Task: Create Board Newsletter Management Best Practices to Workspace Design Software. Create Board Social Media Crisis Management to Workspace Design Software. Create Board Sales Territory Planning and Forecasting to Workspace Design Software
Action: Mouse moved to (310, 46)
Screenshot: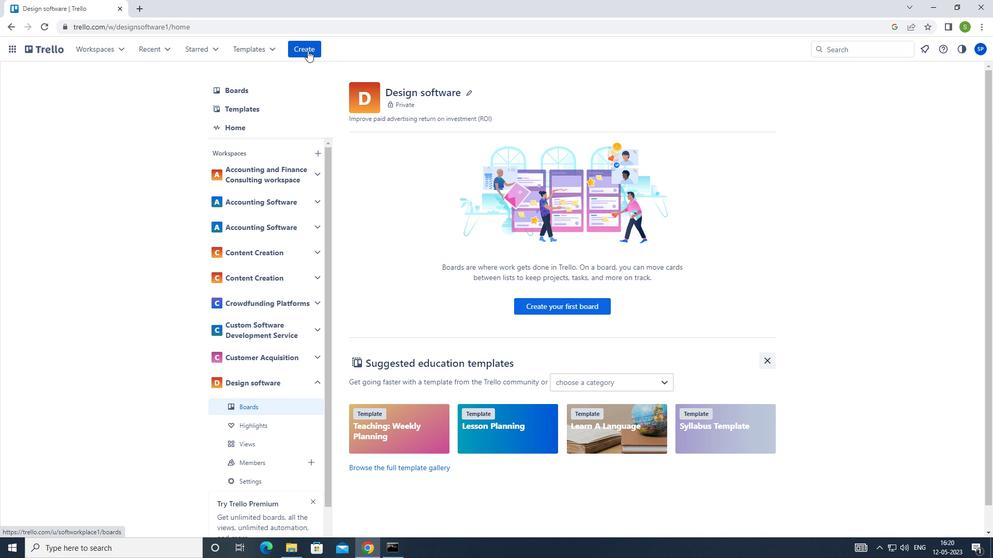 
Action: Mouse pressed left at (310, 46)
Screenshot: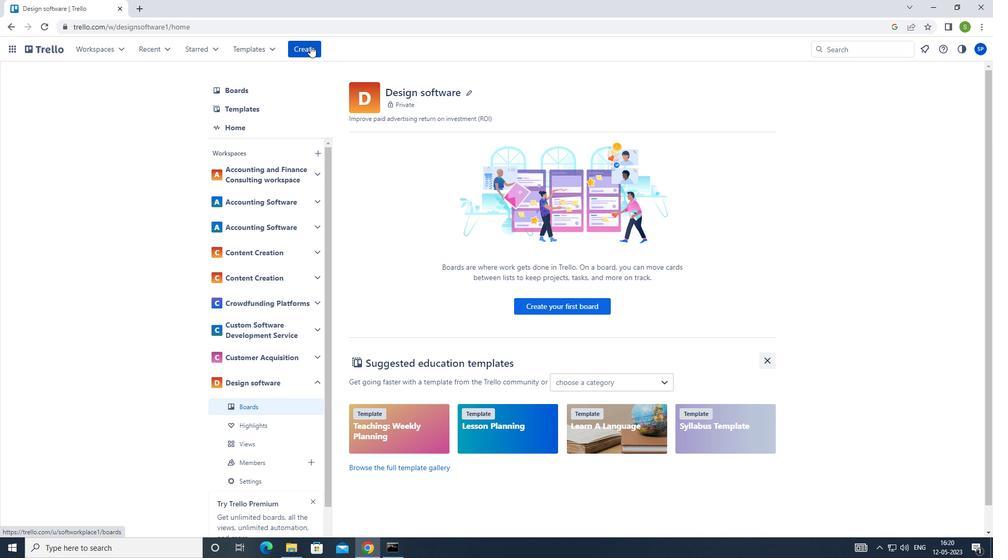 
Action: Mouse moved to (309, 97)
Screenshot: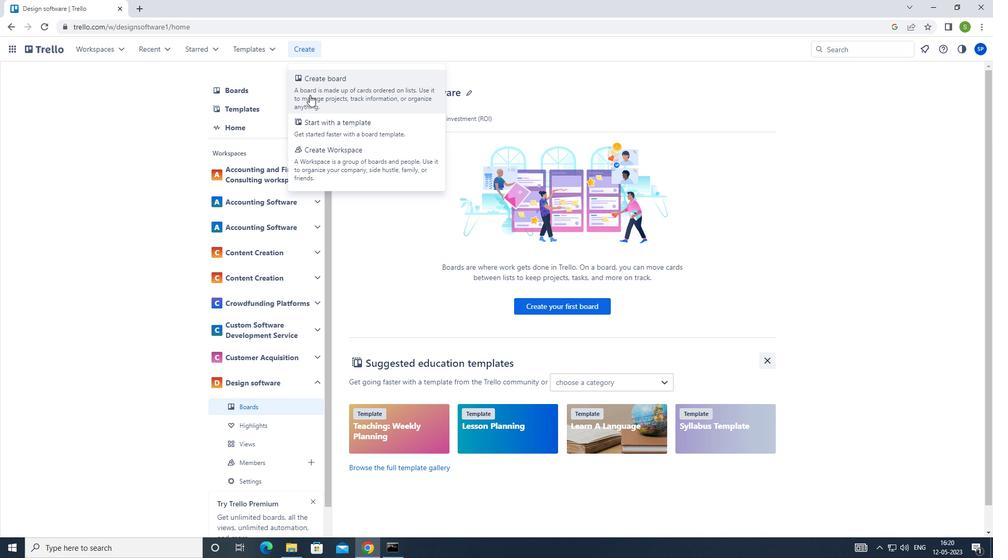 
Action: Mouse pressed left at (309, 97)
Screenshot: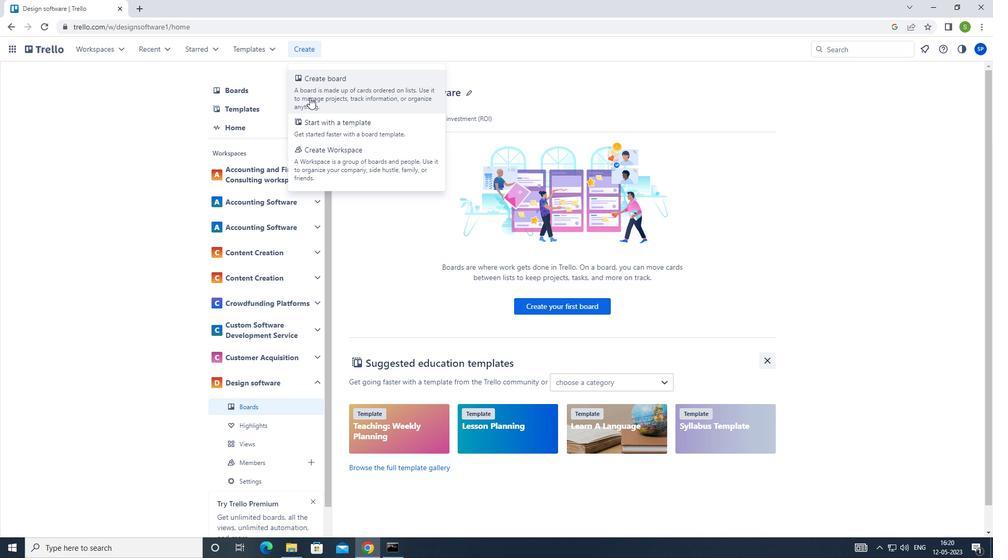 
Action: Mouse moved to (326, 139)
Screenshot: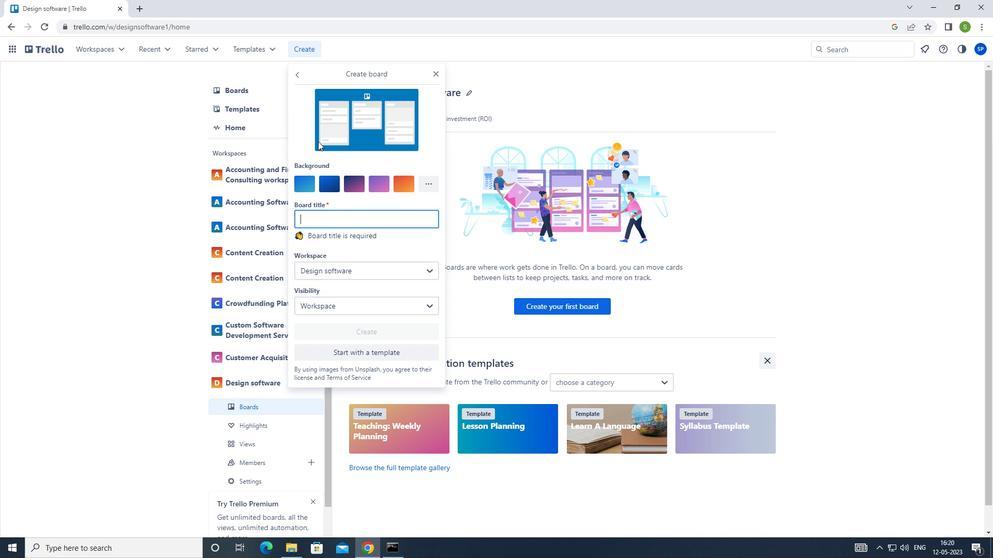 
Action: Key pressed <Key.shift><Key.shift><Key.shift><Key.shift><Key.shift><Key.shift><Key.shift><Key.shift><Key.shift><Key.shift><Key.shift><Key.shift><Key.shift><Key.shift><Key.shift><Key.shift>NEWSLETTER<Key.space><Key.shift>MNAGMENT<Key.space><Key.shift>BEST<Key.space><Key.shift>PRACTICES
Screenshot: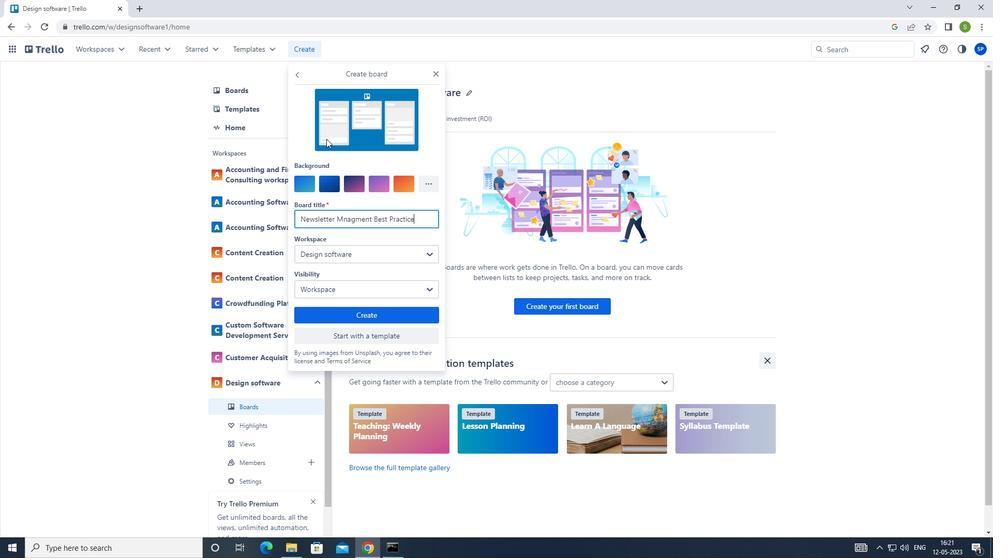 
Action: Mouse moved to (317, 316)
Screenshot: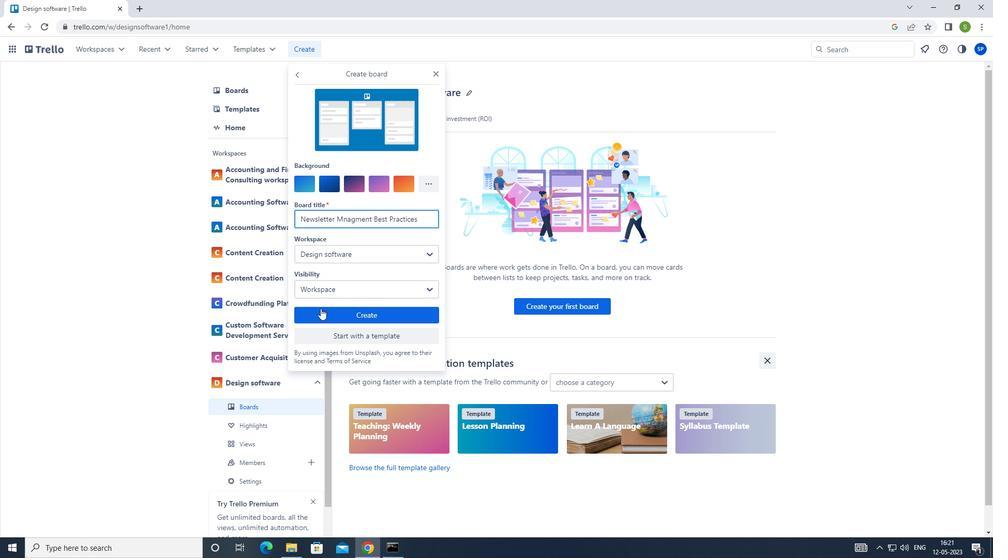 
Action: Mouse pressed left at (317, 316)
Screenshot: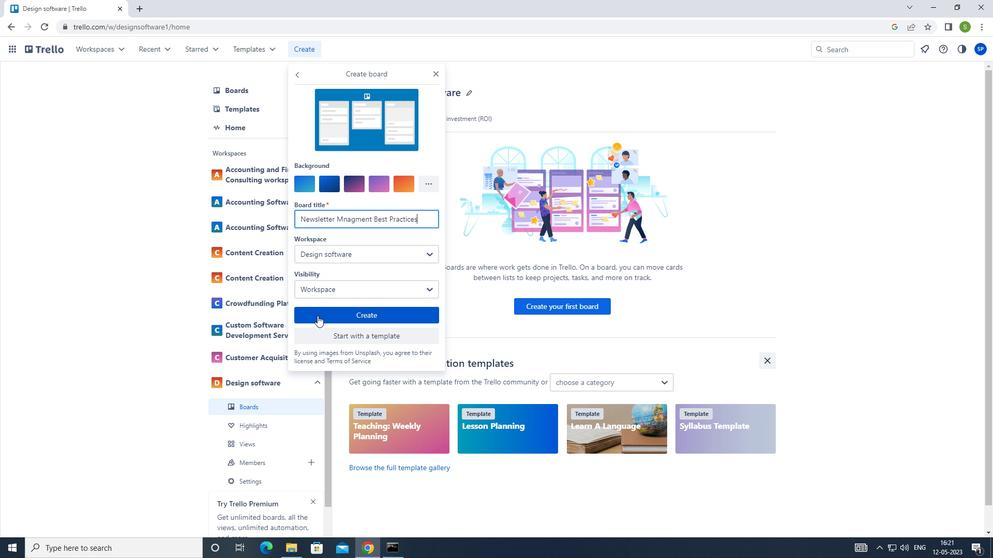 
Action: Mouse moved to (298, 51)
Screenshot: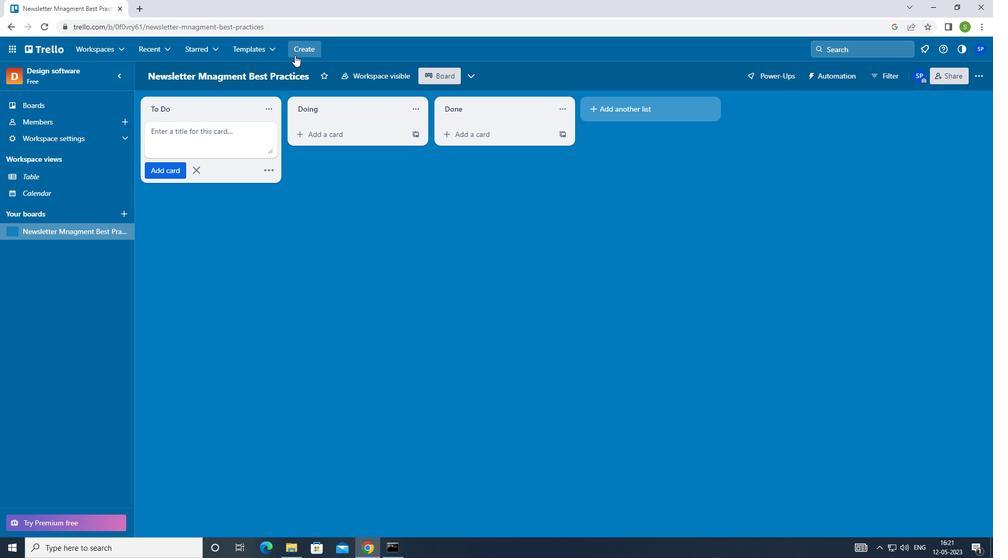 
Action: Mouse pressed left at (298, 51)
Screenshot: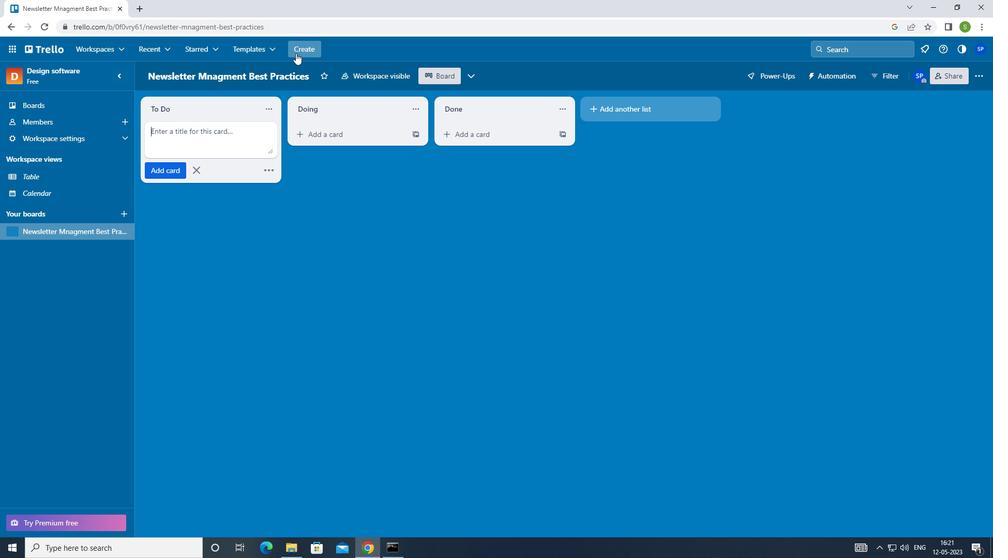 
Action: Mouse moved to (301, 84)
Screenshot: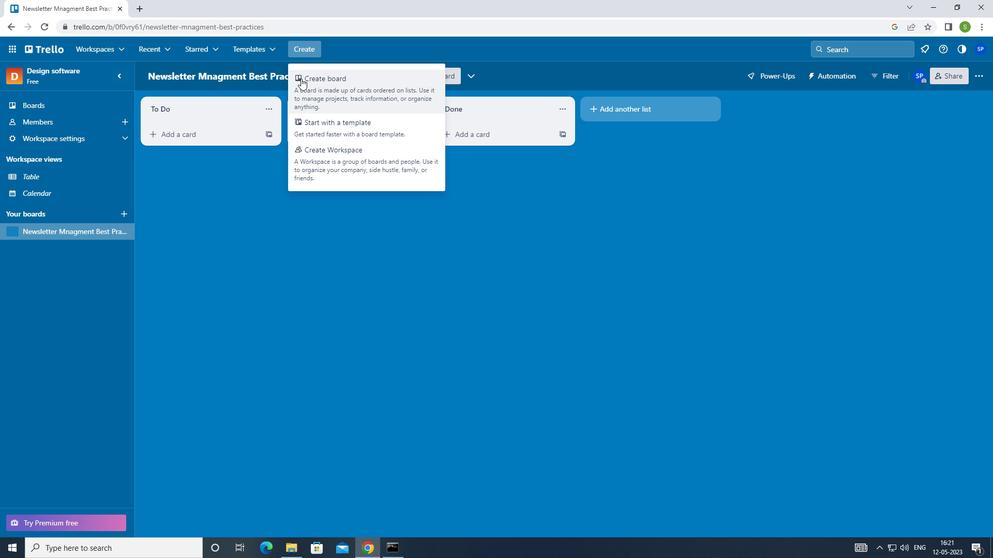 
Action: Mouse pressed left at (301, 84)
Screenshot: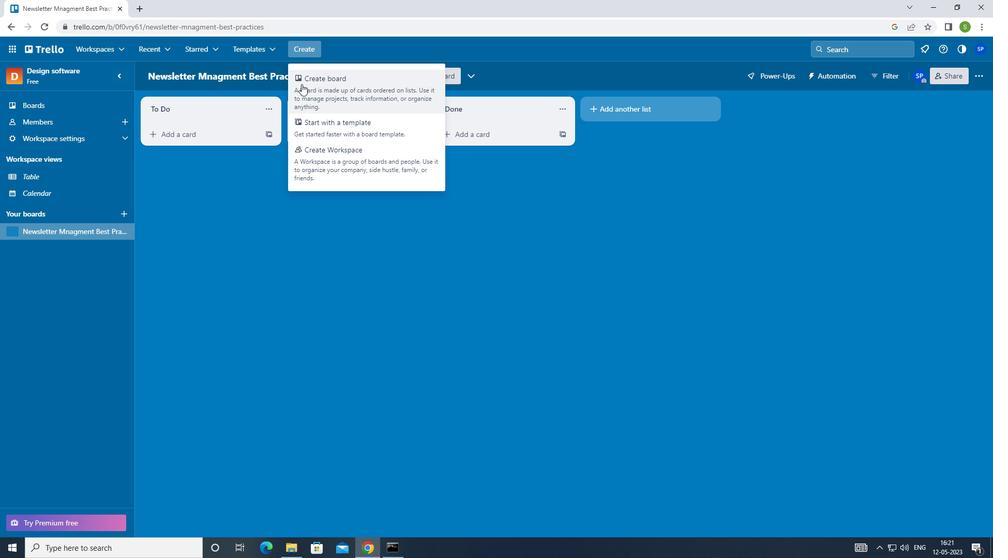 
Action: Mouse moved to (250, 213)
Screenshot: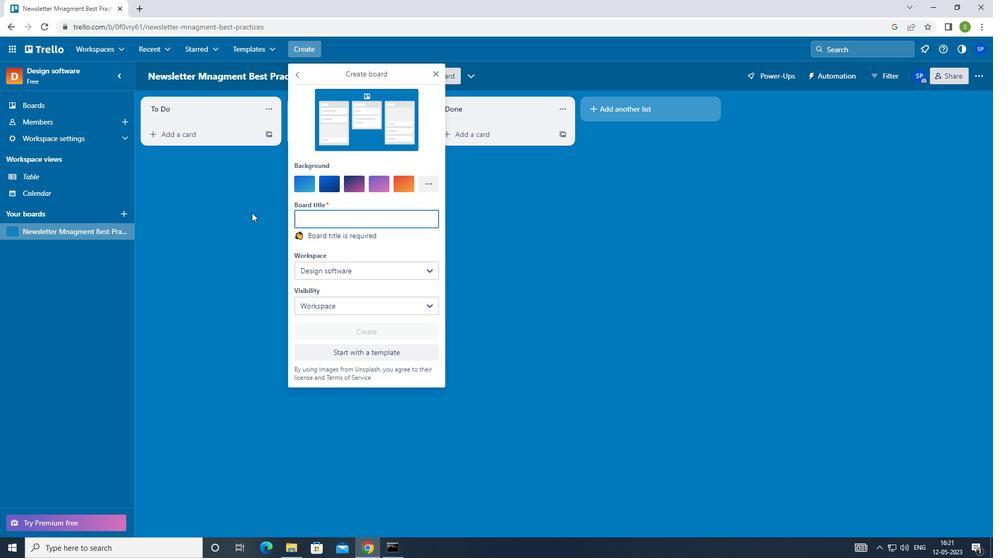 
Action: Key pressed <Key.shift>SOCIAL<Key.space><Key.shift>MEDIA<Key.space><Key.shift>CRISIS<Key.space><Key.shift>MANAGEMENT
Screenshot: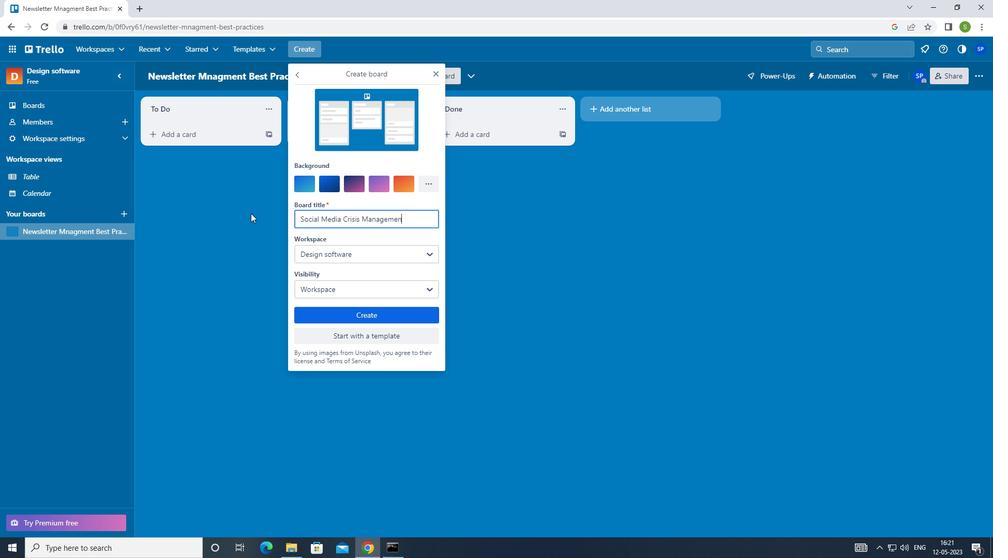 
Action: Mouse moved to (310, 311)
Screenshot: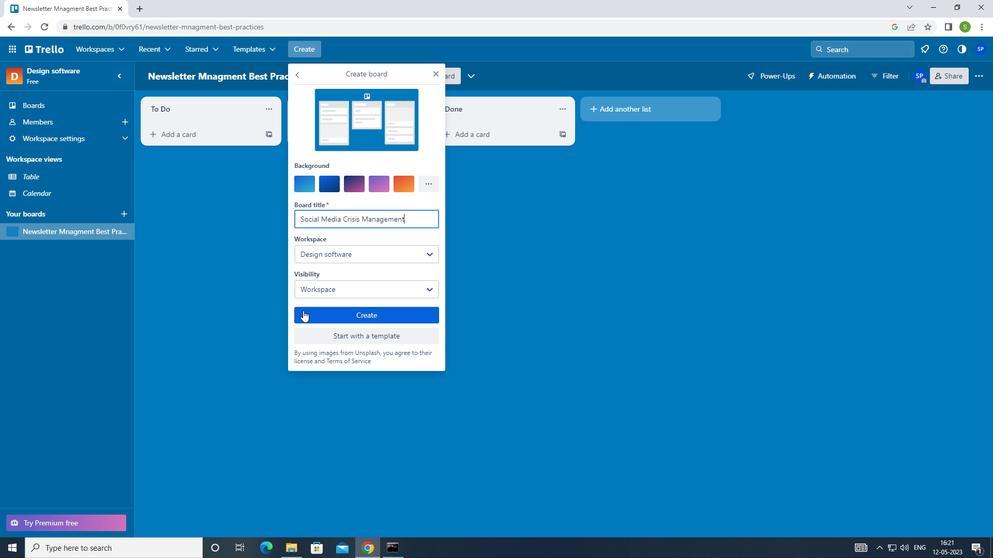 
Action: Mouse pressed left at (310, 311)
Screenshot: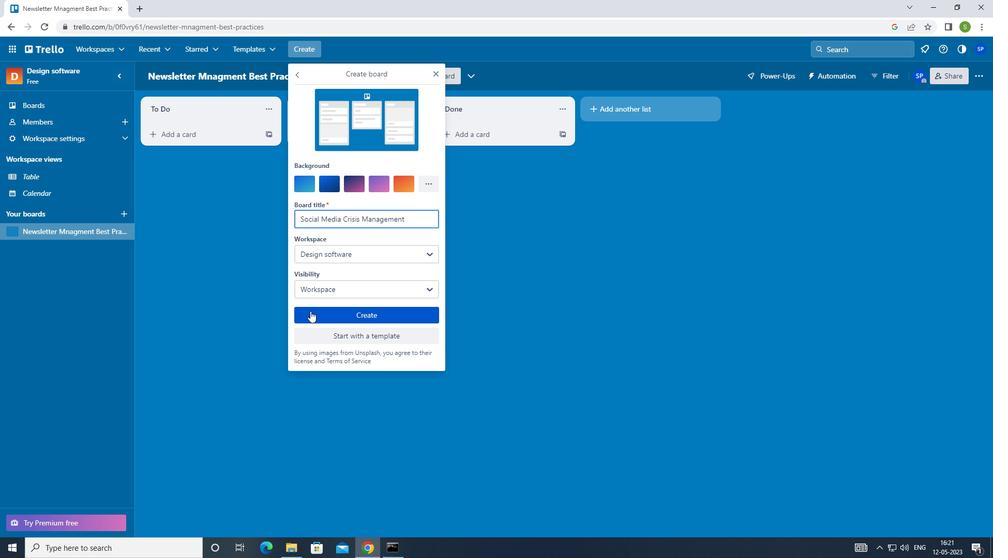 
Action: Mouse moved to (309, 50)
Screenshot: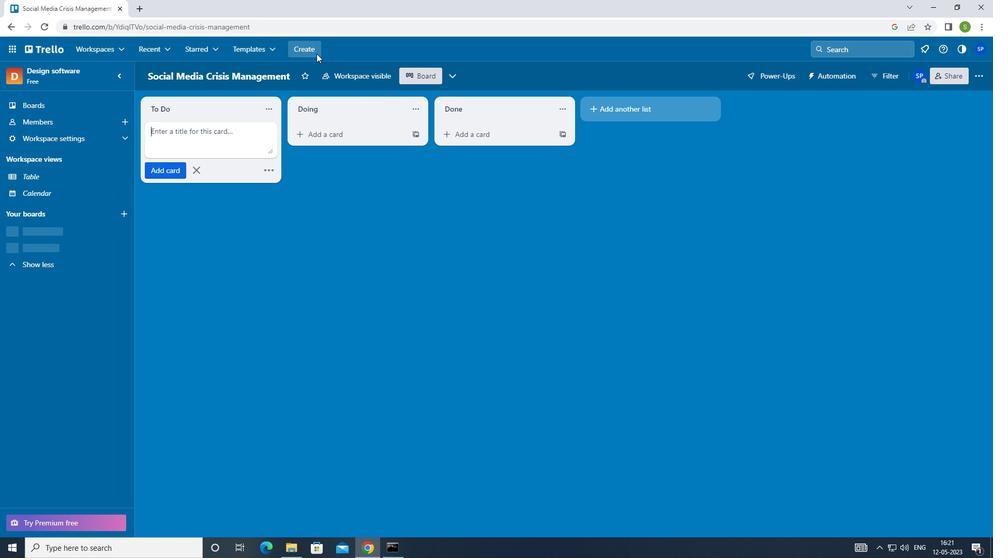 
Action: Mouse pressed left at (309, 50)
Screenshot: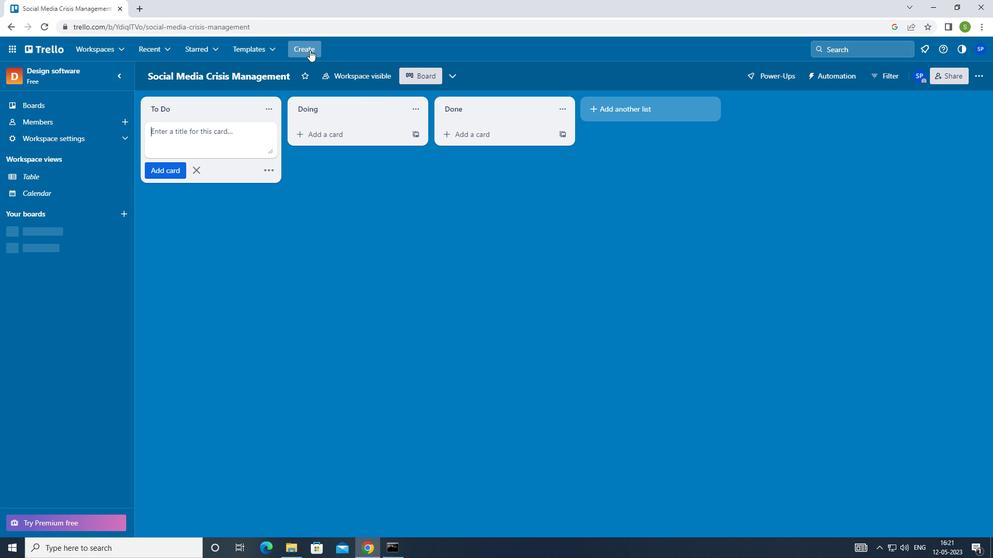 
Action: Mouse moved to (323, 92)
Screenshot: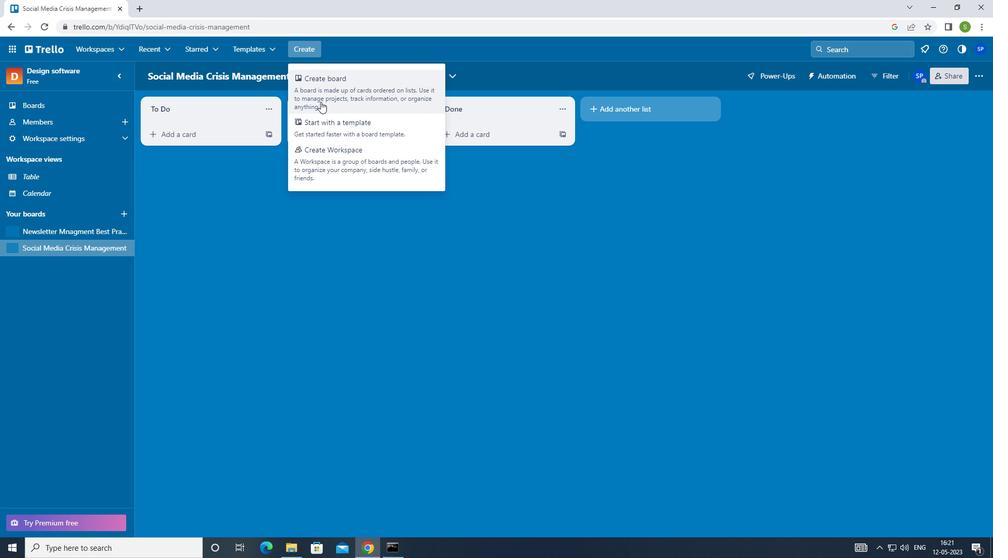 
Action: Mouse pressed left at (323, 92)
Screenshot: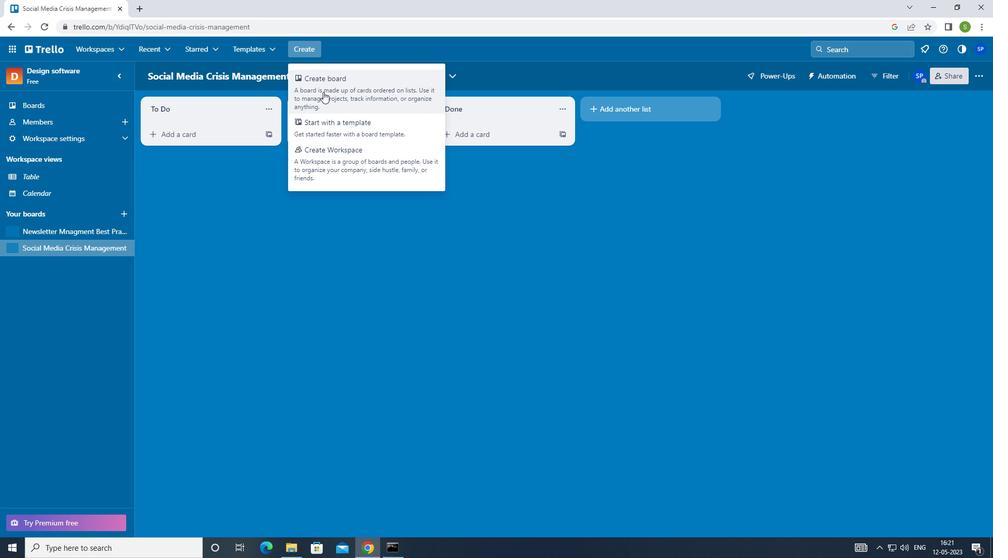 
Action: Mouse moved to (242, 268)
Screenshot: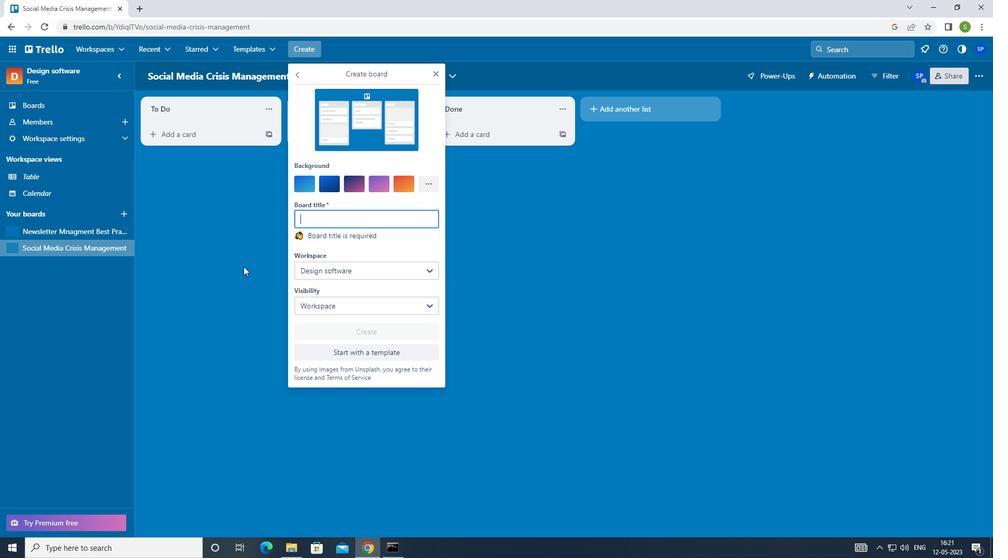 
Action: Key pressed <Key.shift>SALES<Key.space><Key.shift>TERRITORY<Key.space><Key.shift>PLANNING<Key.space>AND<Key.space><Key.shift>FORECASTING
Screenshot: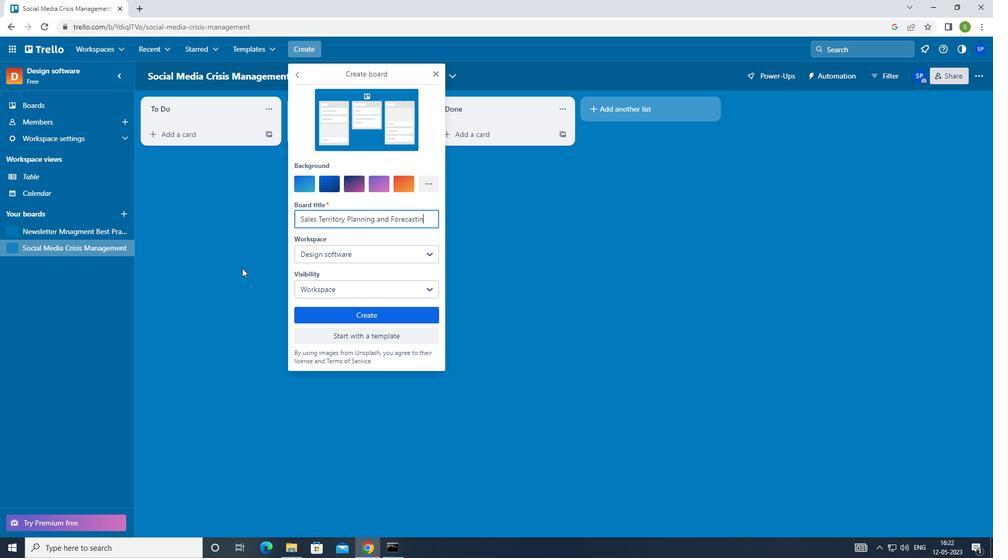
Action: Mouse moved to (340, 311)
Screenshot: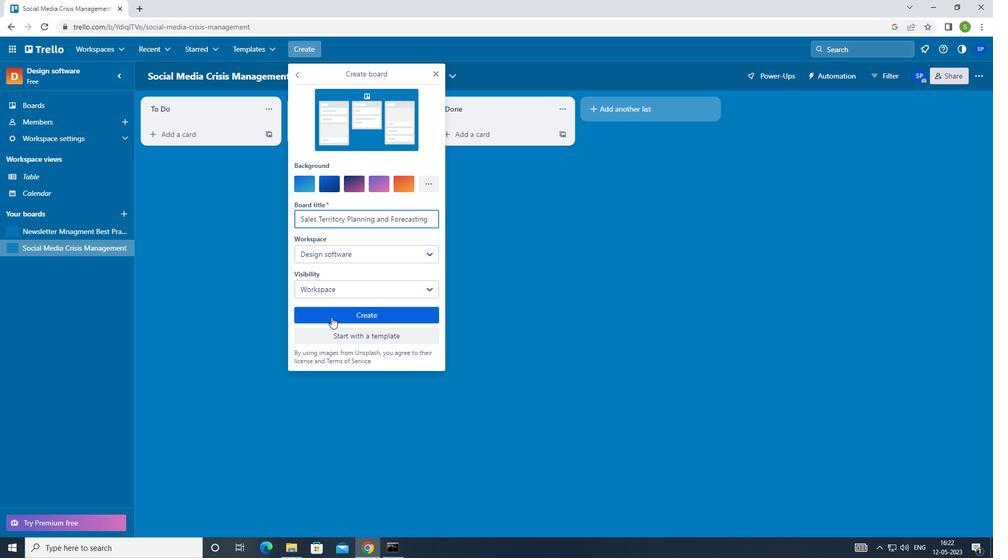 
Action: Mouse pressed left at (340, 311)
Screenshot: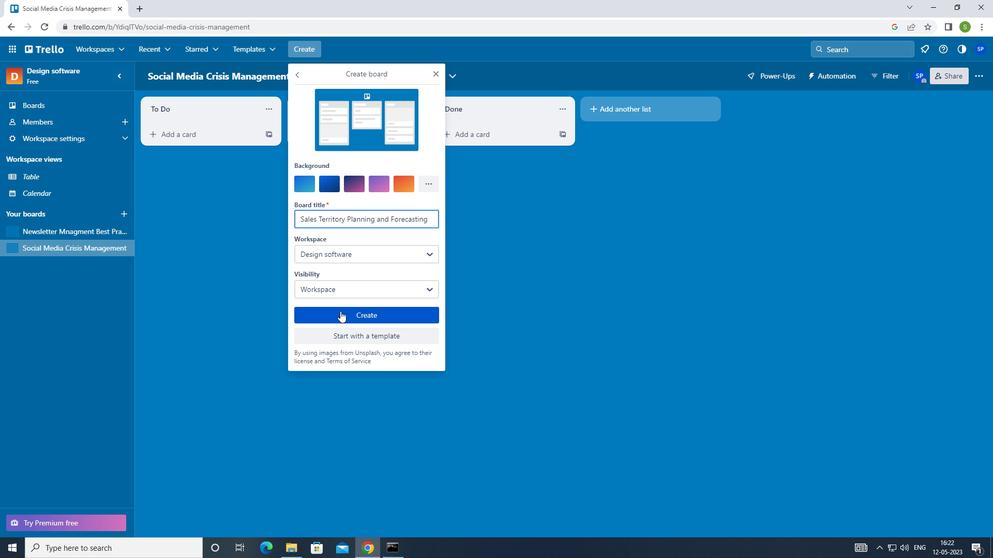 
Action: Mouse moved to (316, 296)
Screenshot: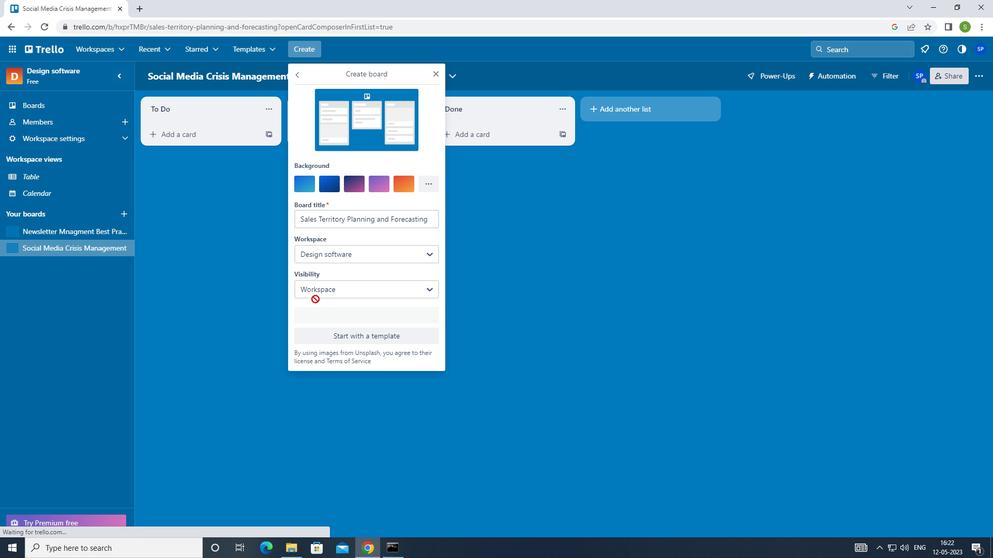 
Action: Key pressed <Key.f8>
Screenshot: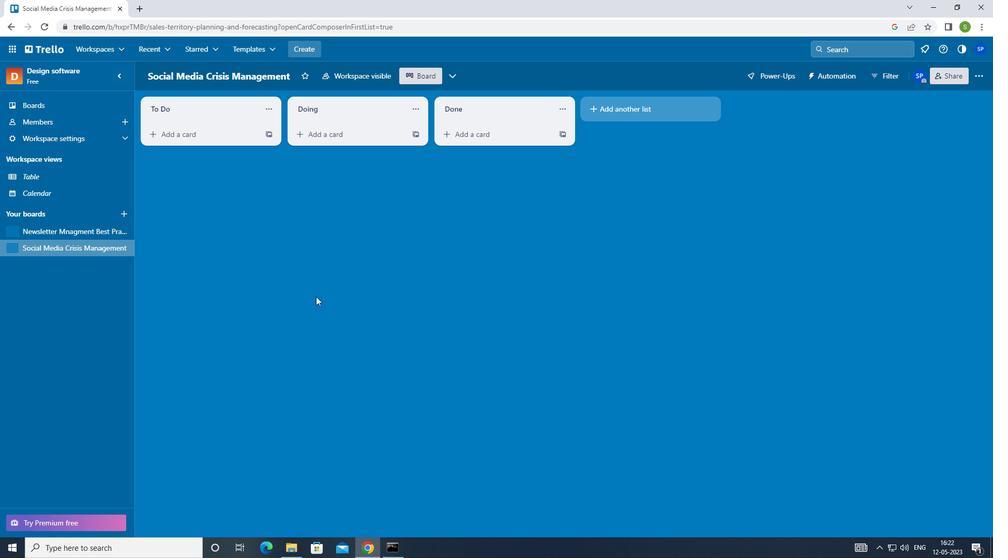 
